 Task: Filter company with a location in North America.
Action: Mouse moved to (364, 98)
Screenshot: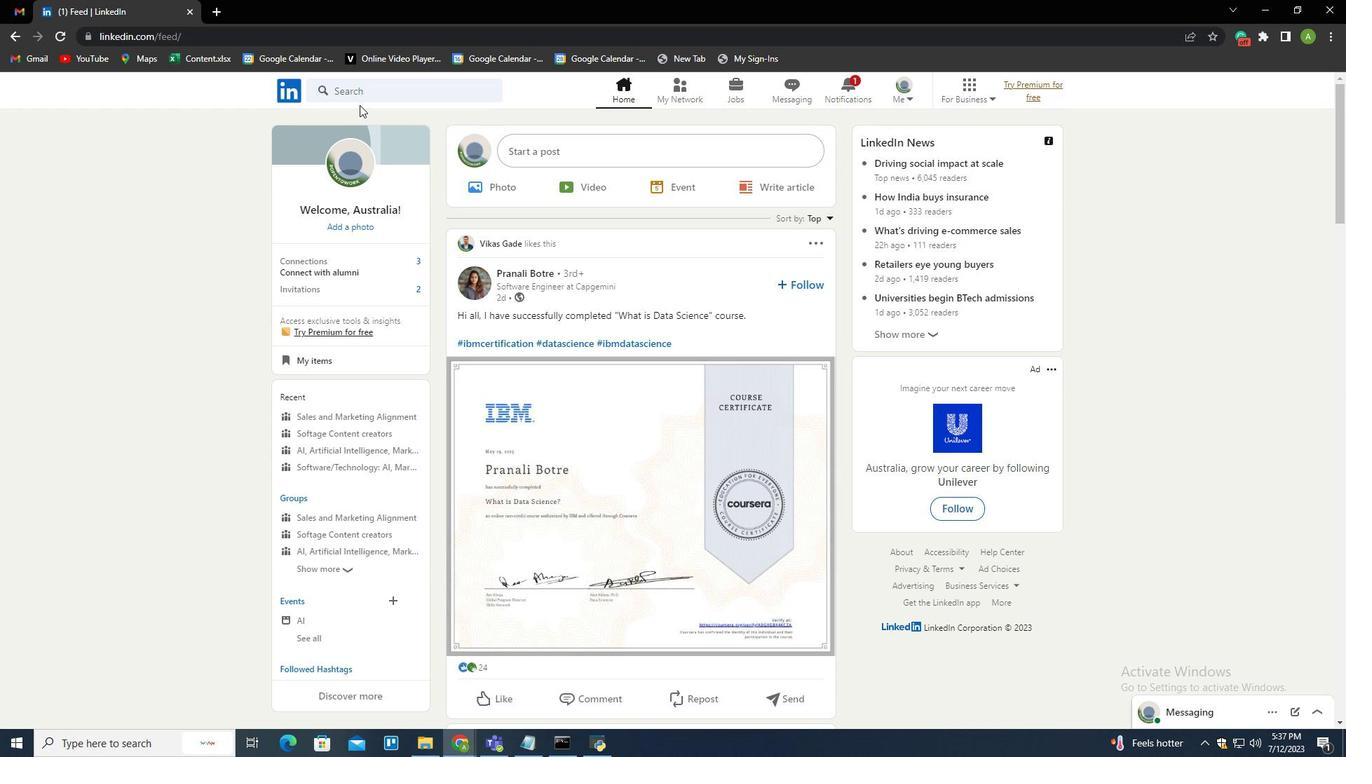 
Action: Mouse pressed left at (364, 98)
Screenshot: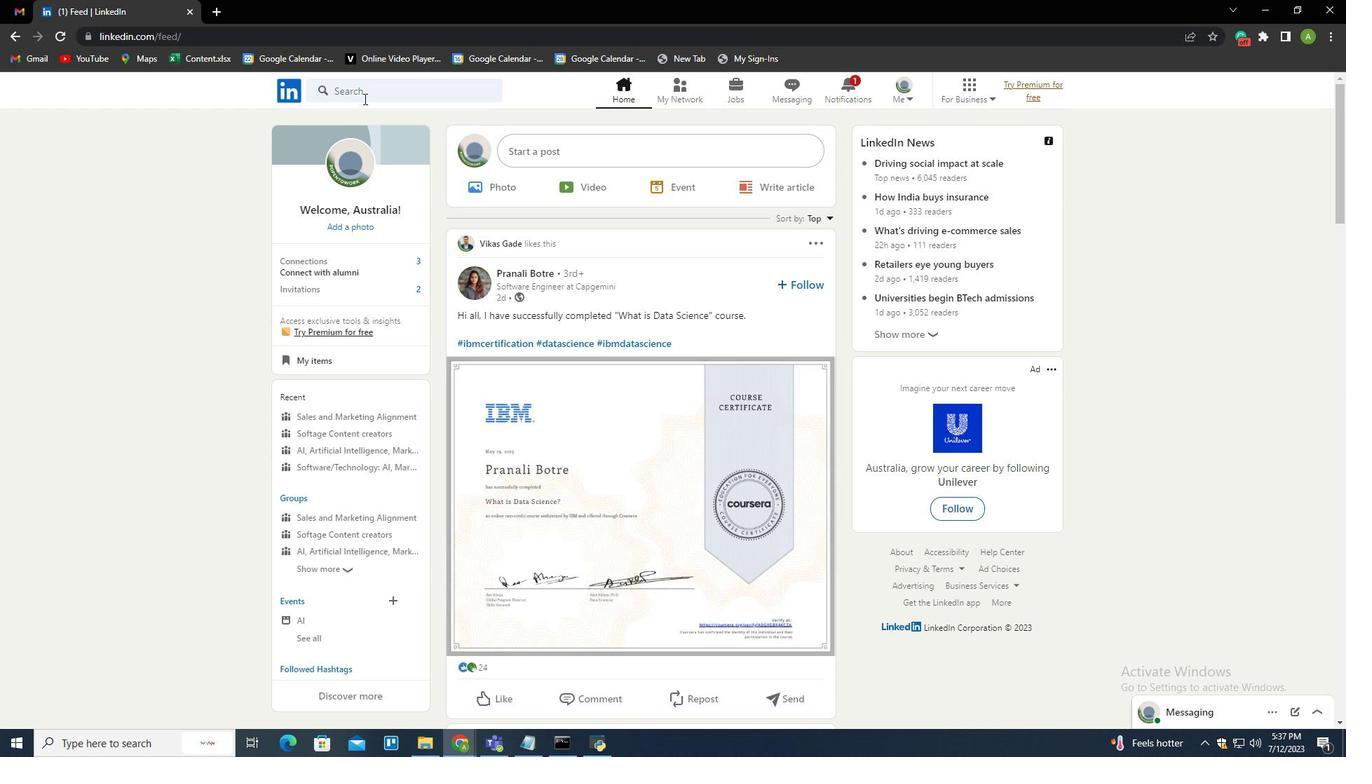 
Action: Mouse moved to (365, 203)
Screenshot: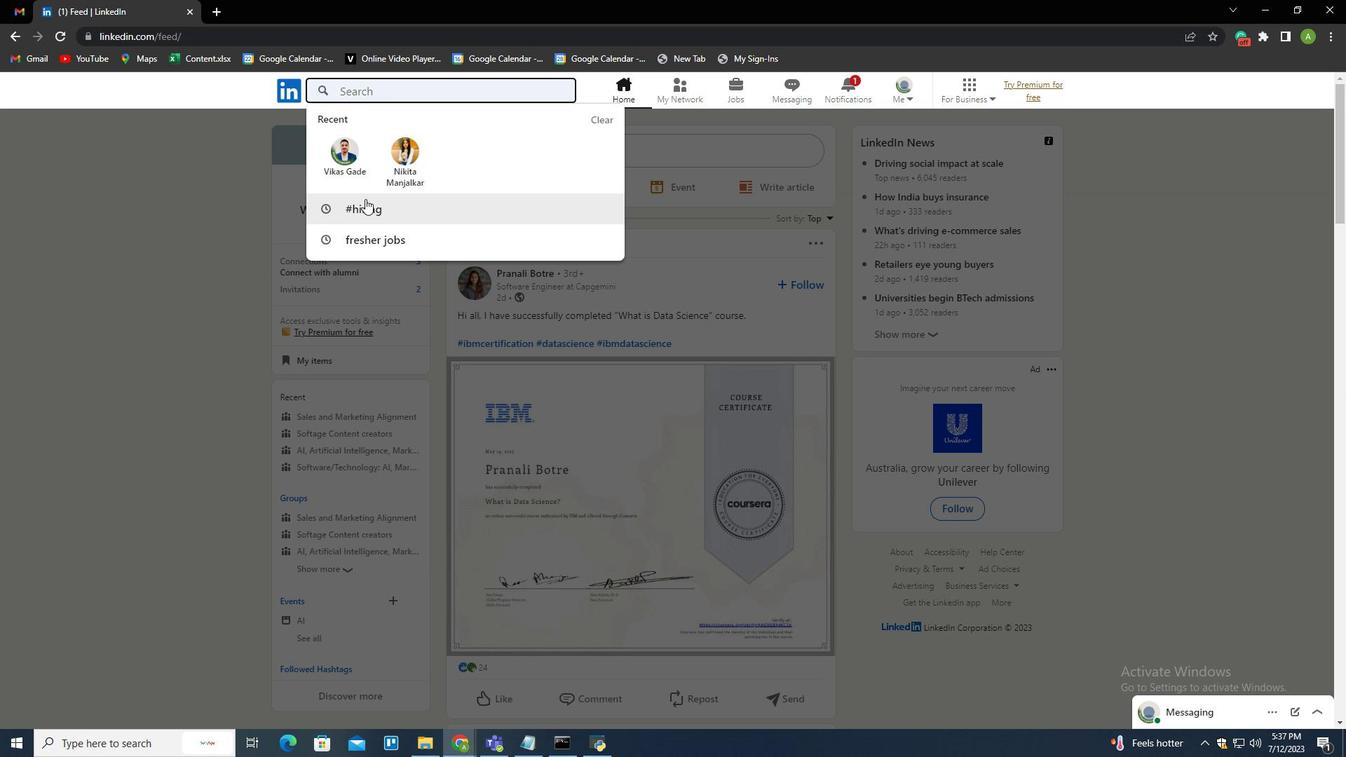 
Action: Mouse pressed left at (365, 203)
Screenshot: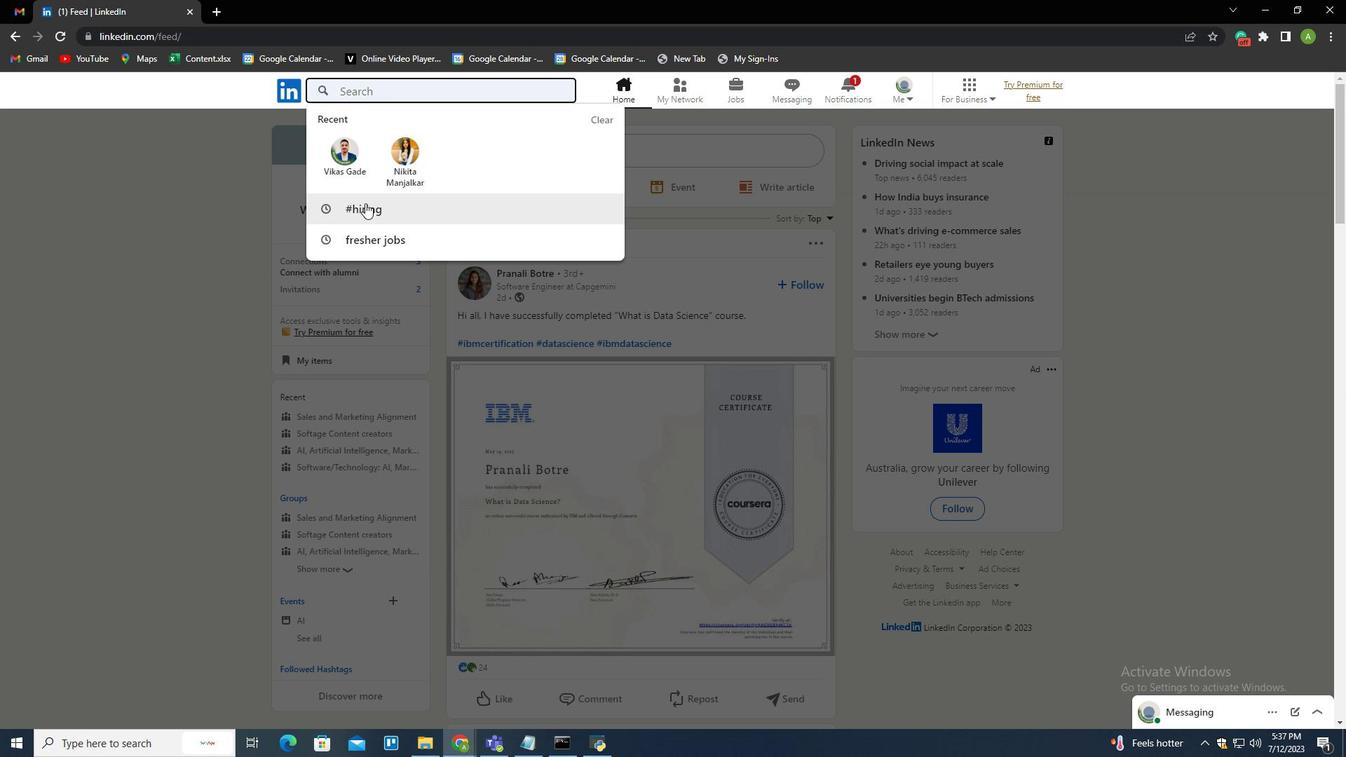 
Action: Mouse moved to (432, 132)
Screenshot: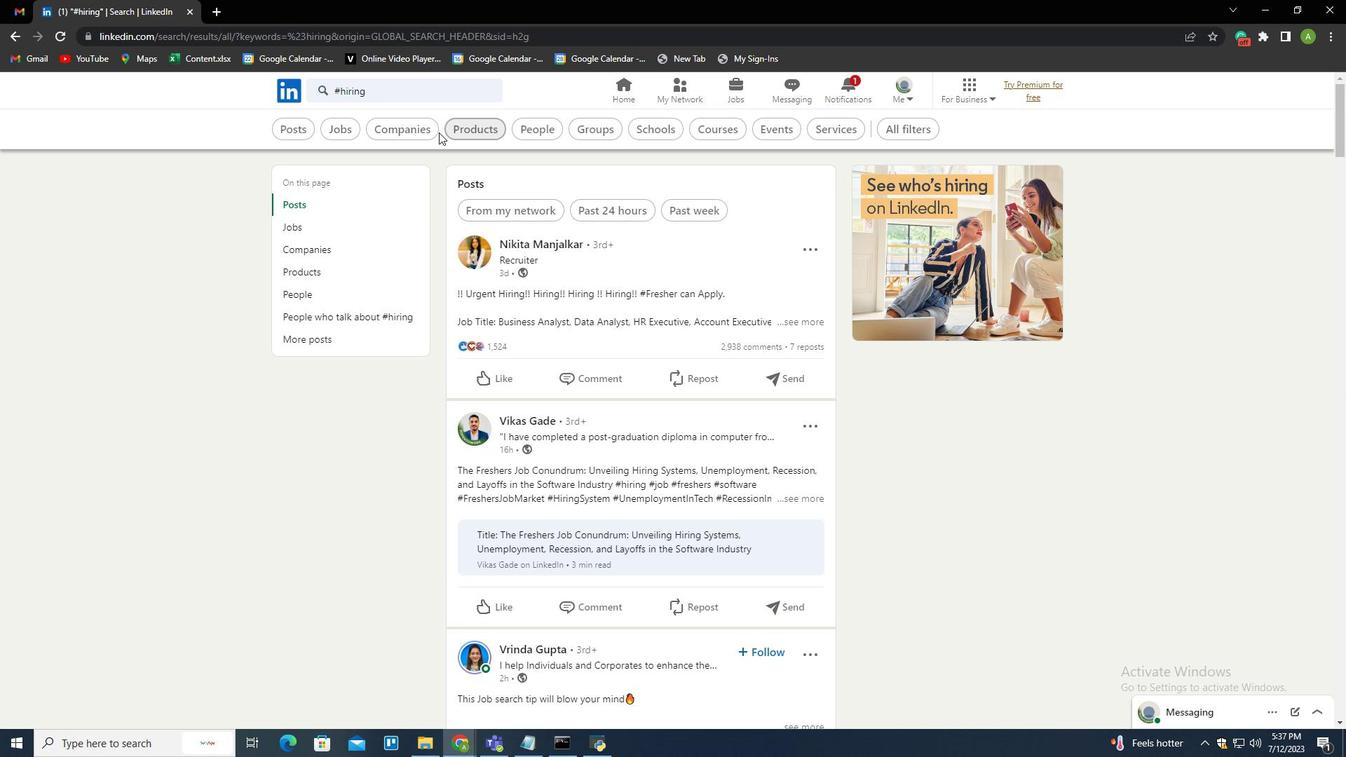 
Action: Mouse pressed left at (432, 132)
Screenshot: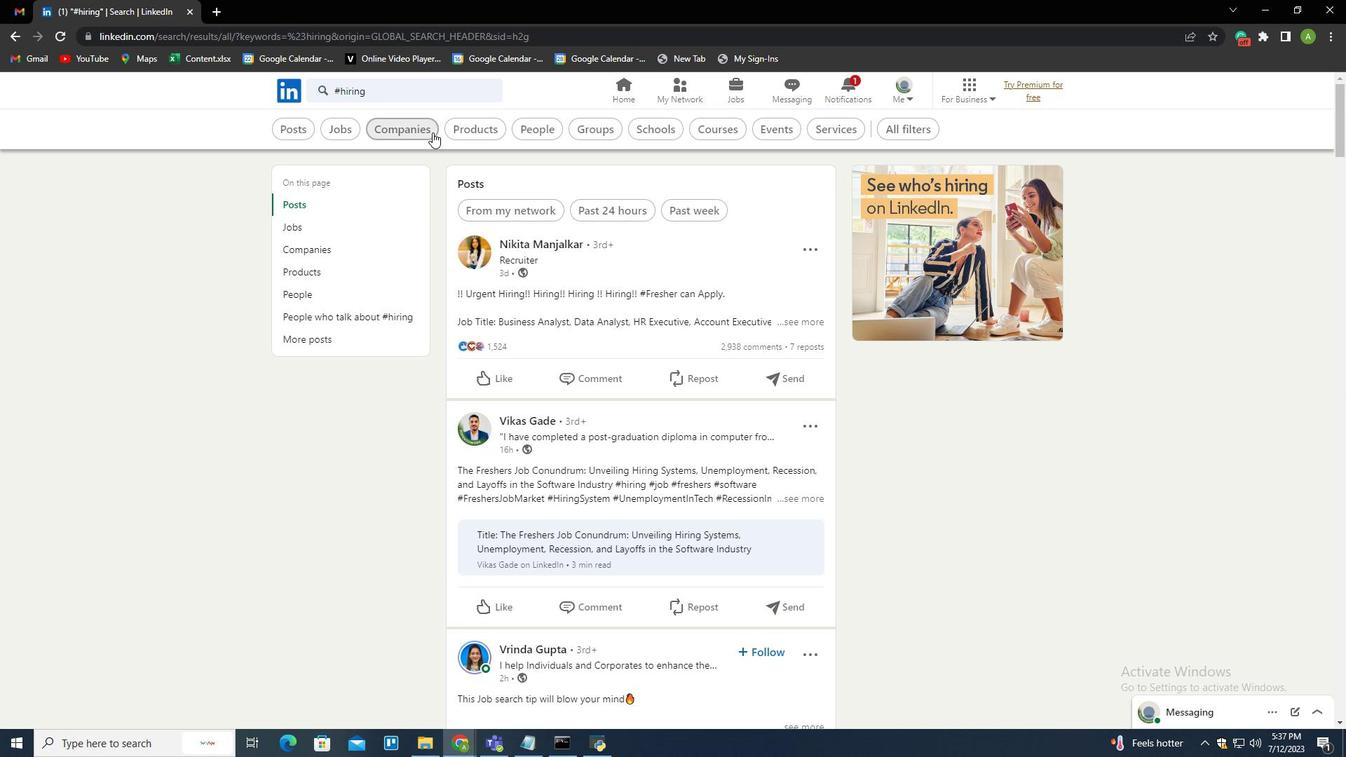 
Action: Mouse moved to (432, 131)
Screenshot: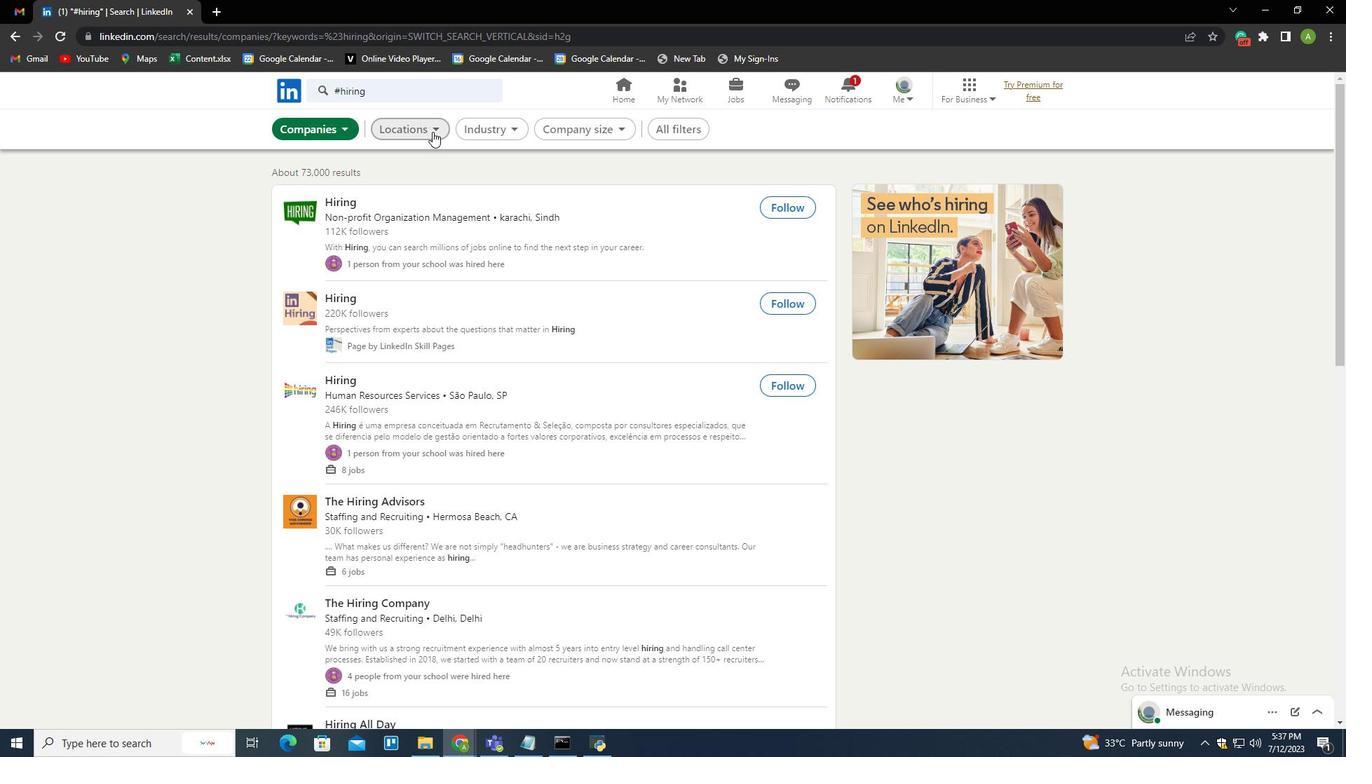 
Action: Mouse pressed left at (432, 131)
Screenshot: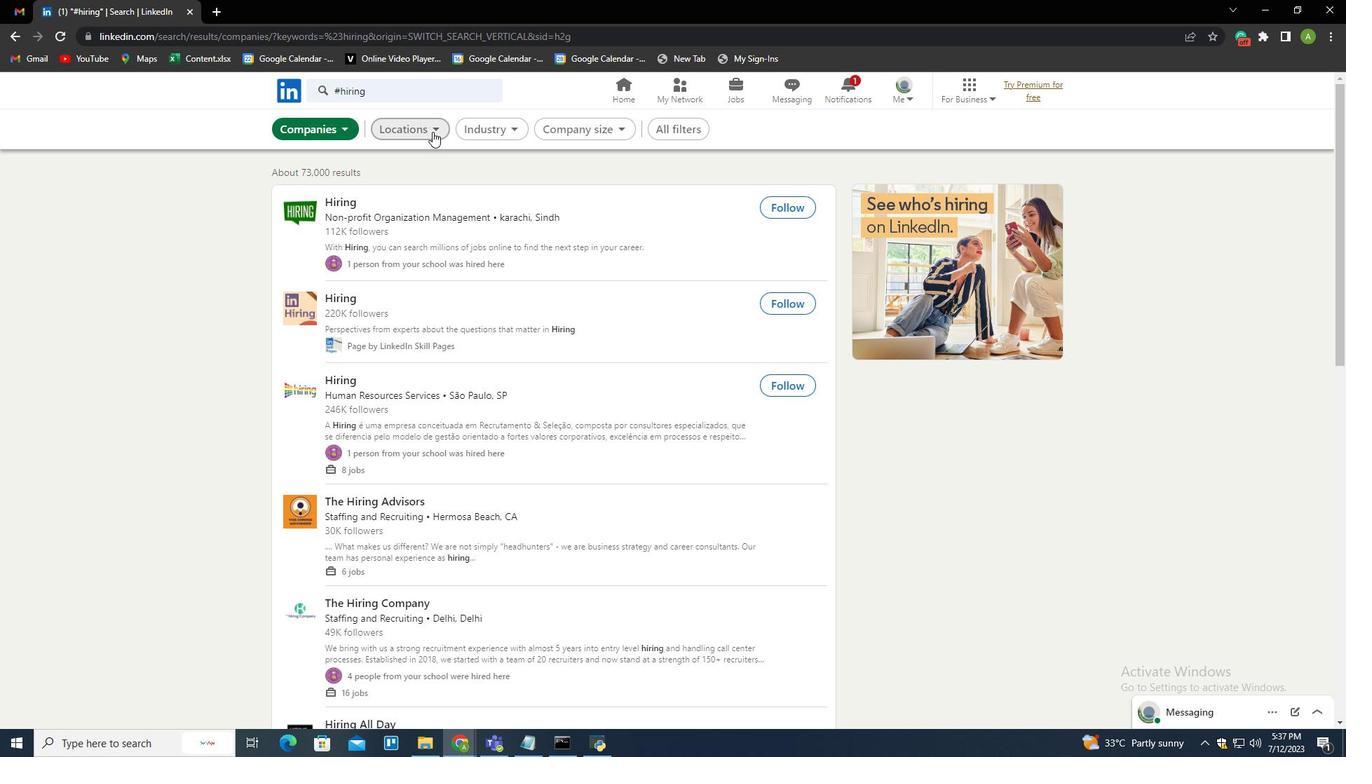 
Action: Mouse moved to (383, 202)
Screenshot: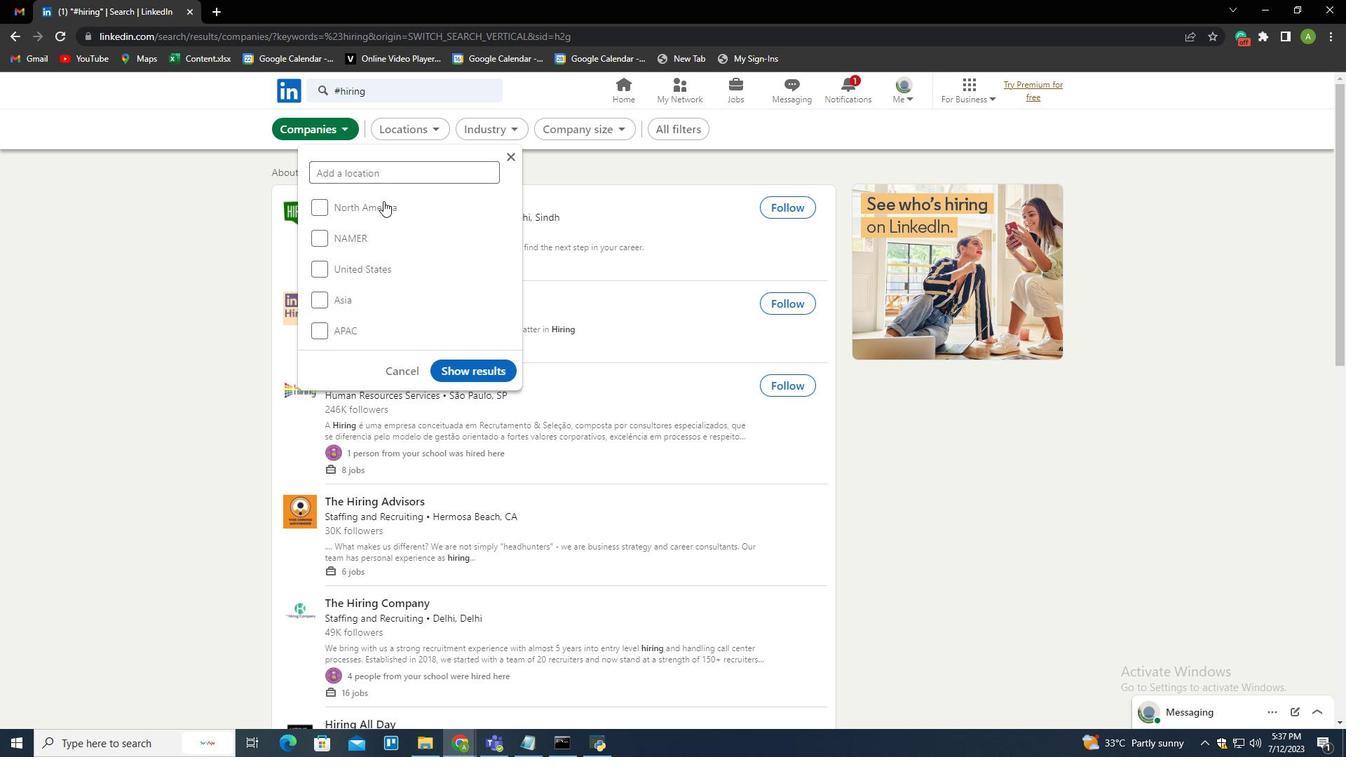 
Action: Mouse pressed left at (383, 202)
Screenshot: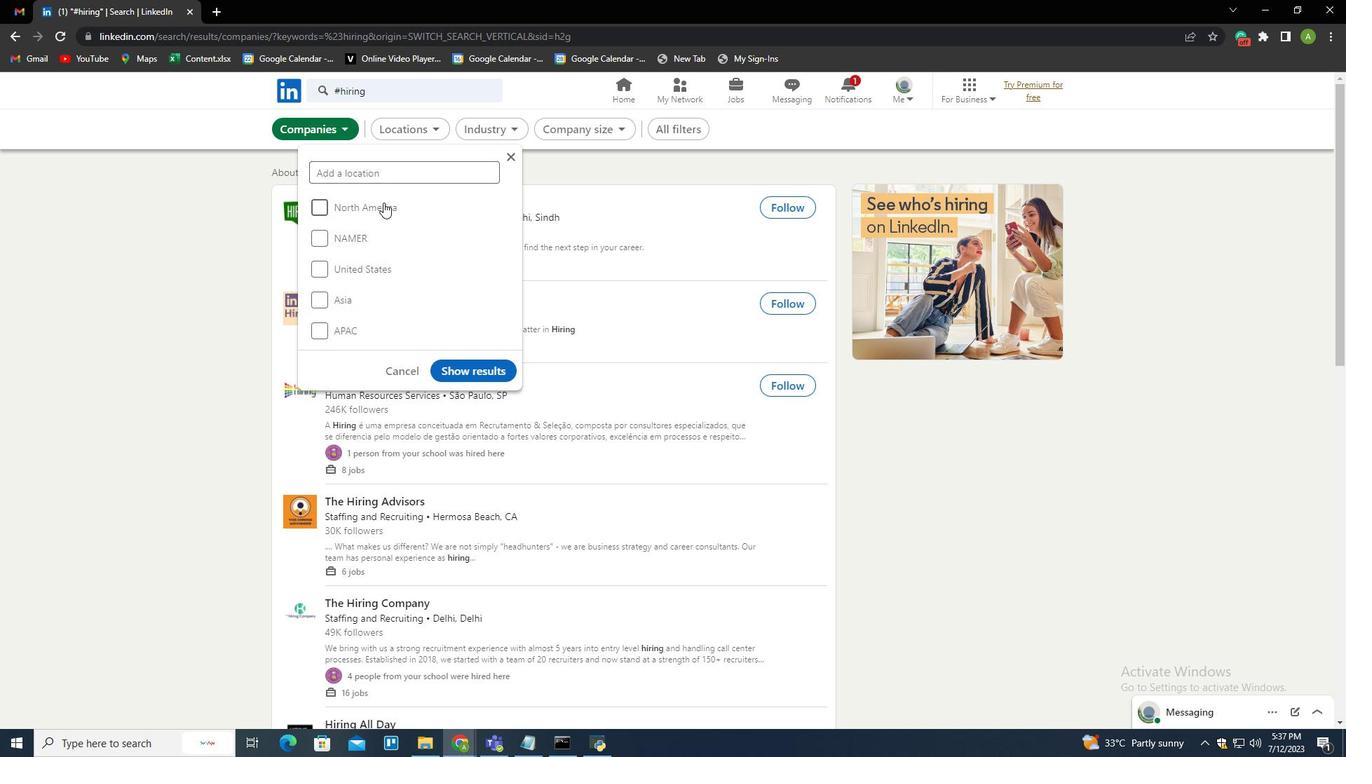 
Action: Mouse moved to (487, 372)
Screenshot: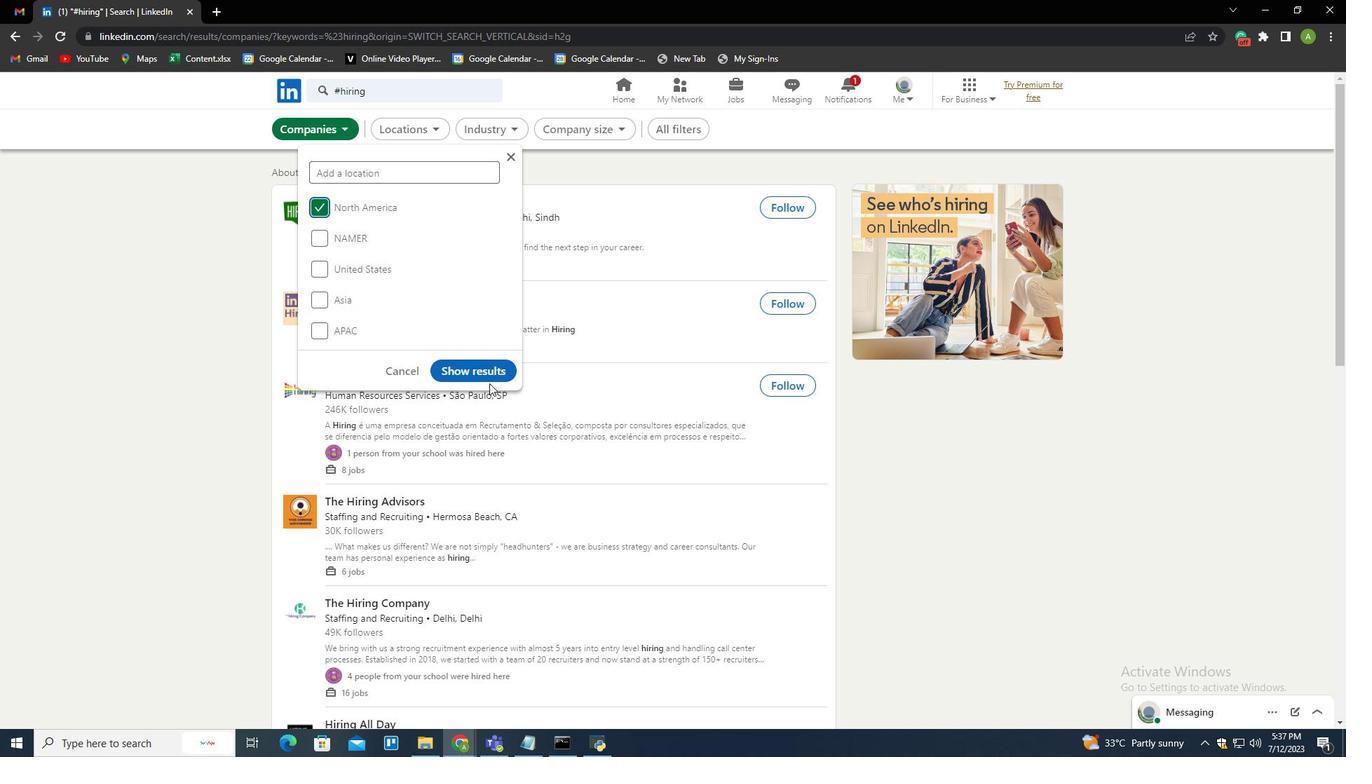 
Action: Mouse pressed left at (487, 372)
Screenshot: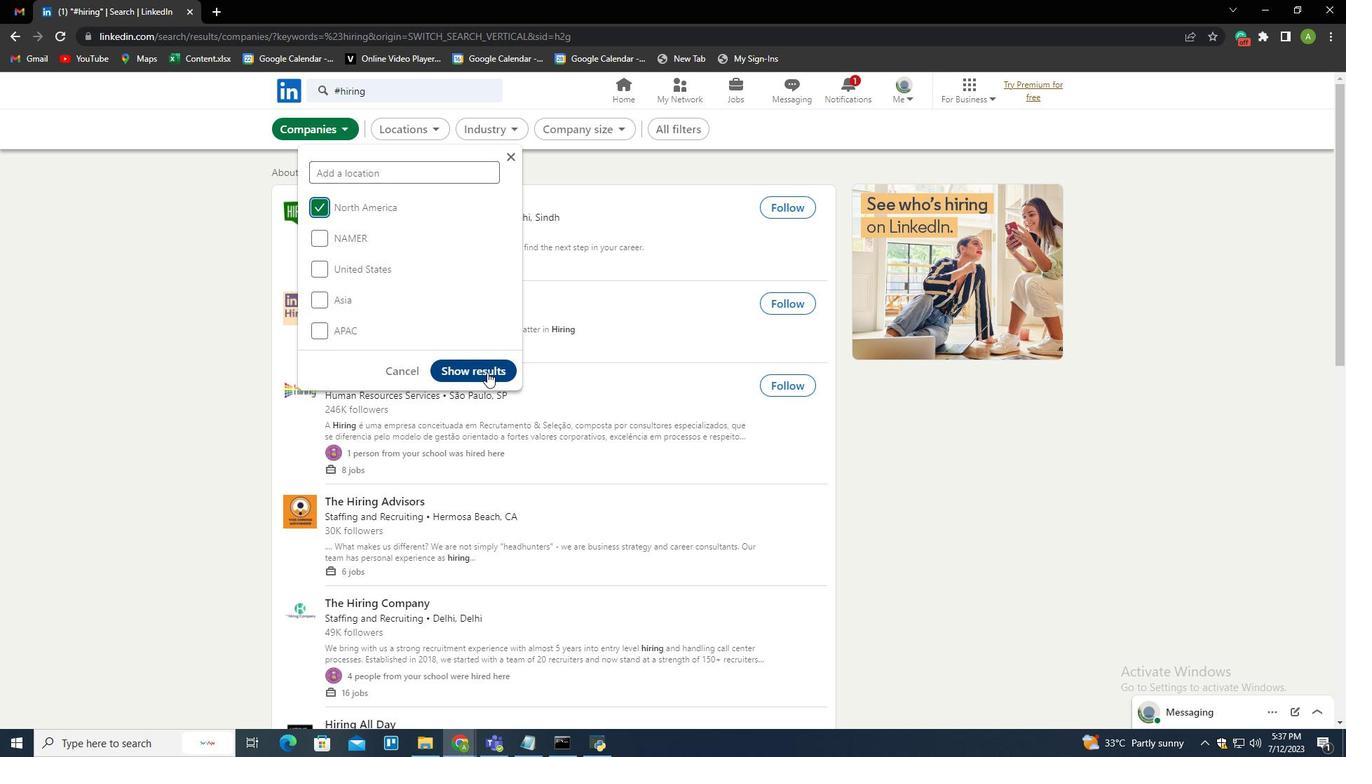 
